 Task: Look for products in the category "Plant-Based Meat Alternatives" from the brand "Rollingreens".
Action: Mouse moved to (23, 70)
Screenshot: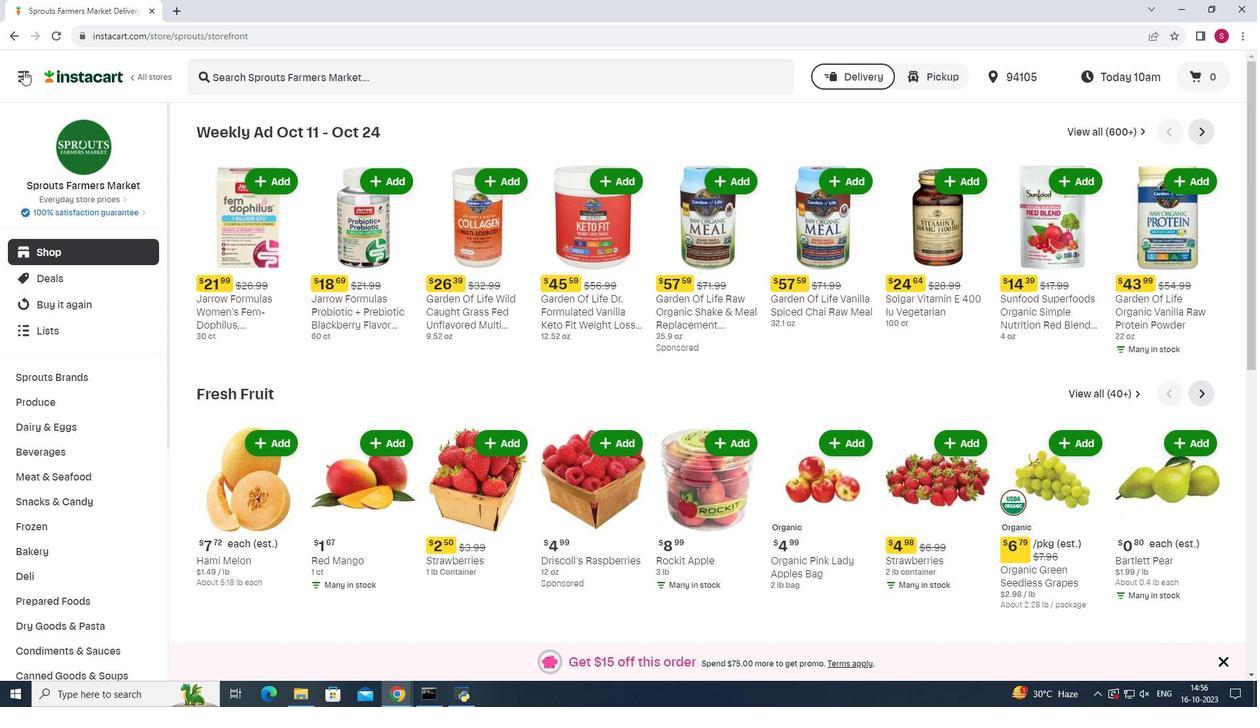 
Action: Mouse pressed left at (23, 70)
Screenshot: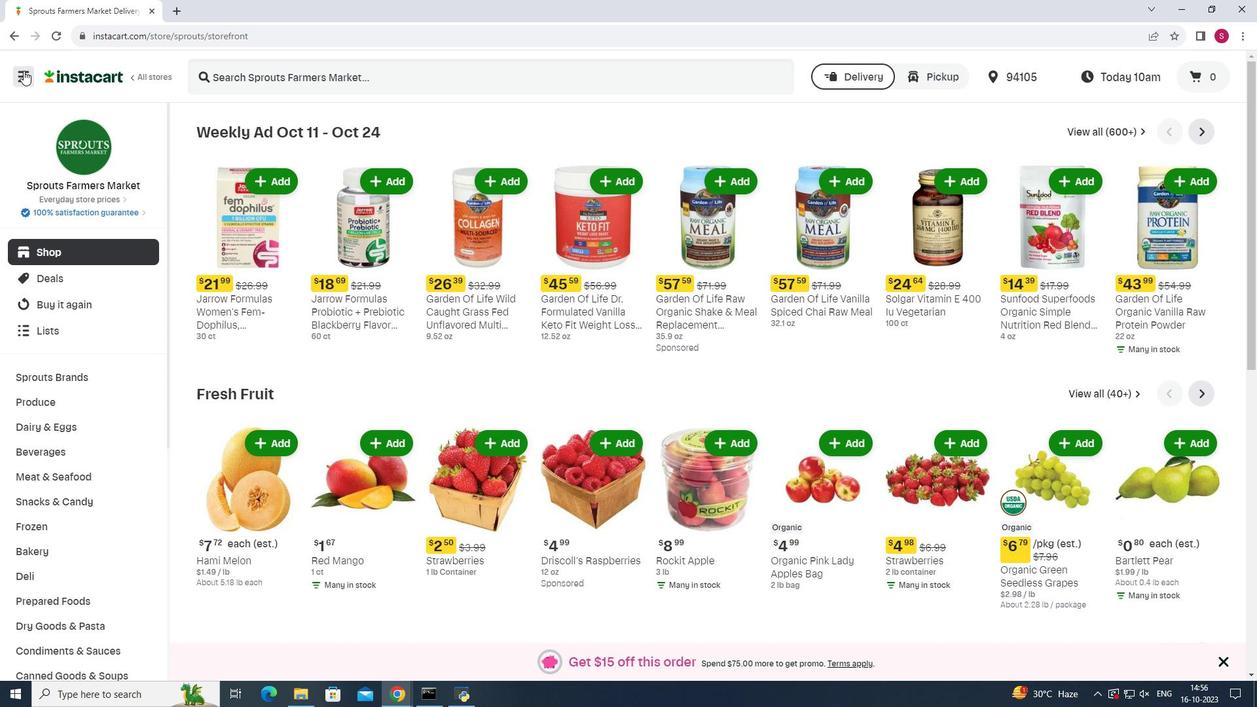 
Action: Mouse moved to (64, 346)
Screenshot: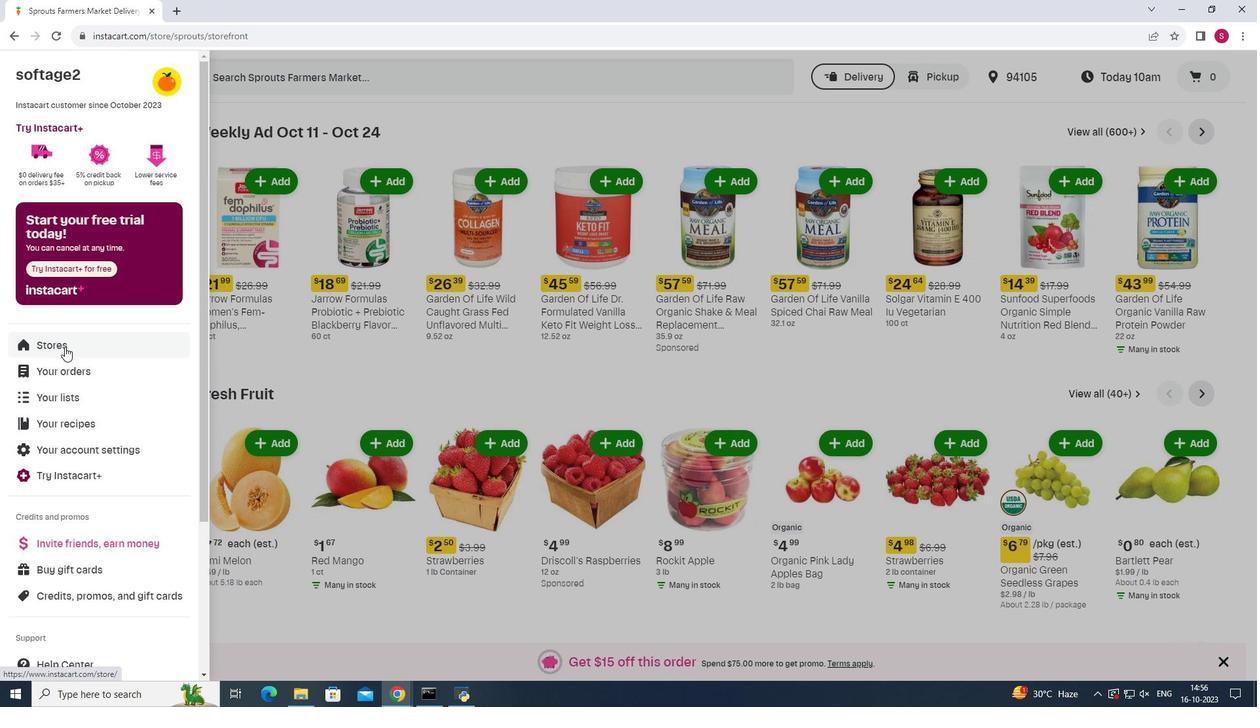 
Action: Mouse pressed left at (64, 346)
Screenshot: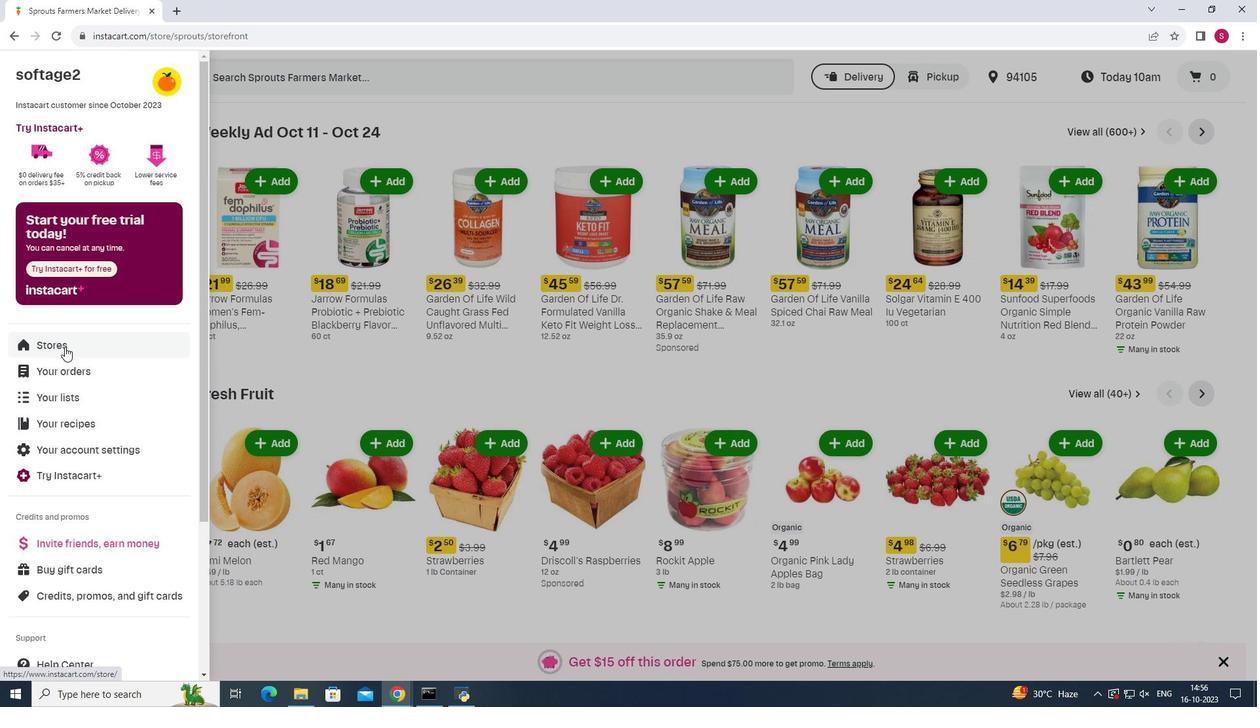 
Action: Mouse moved to (303, 115)
Screenshot: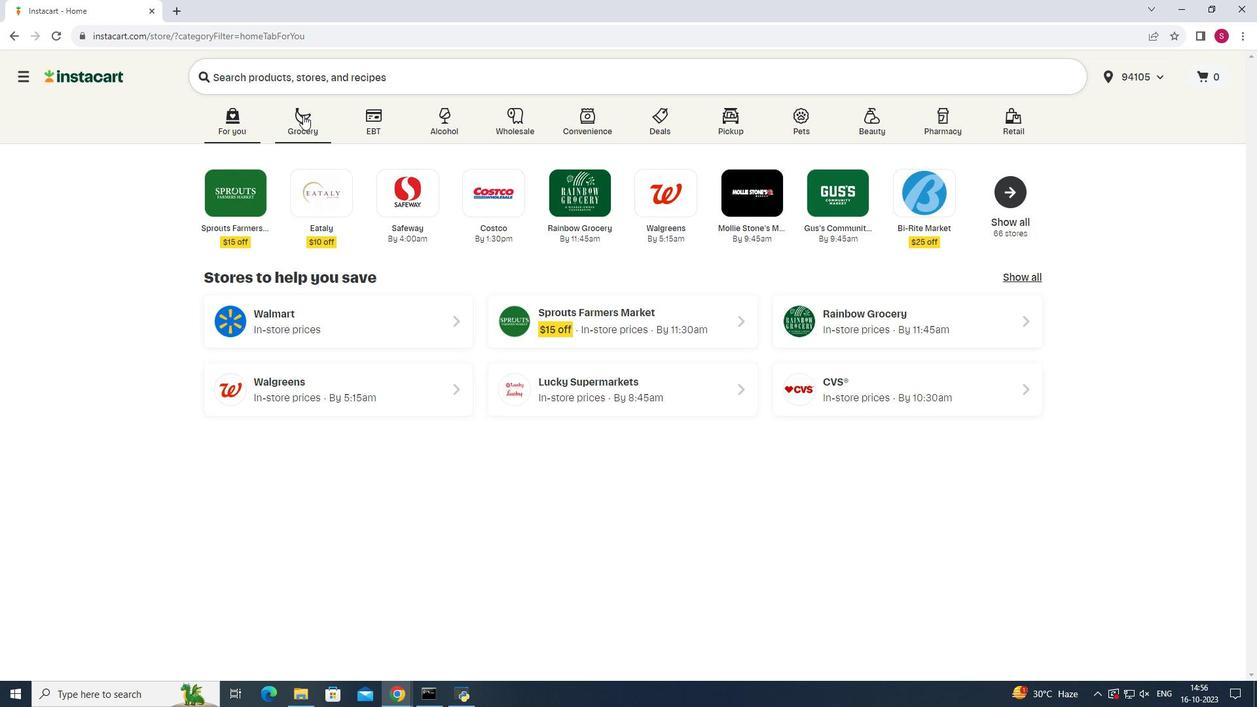
Action: Mouse pressed left at (303, 115)
Screenshot: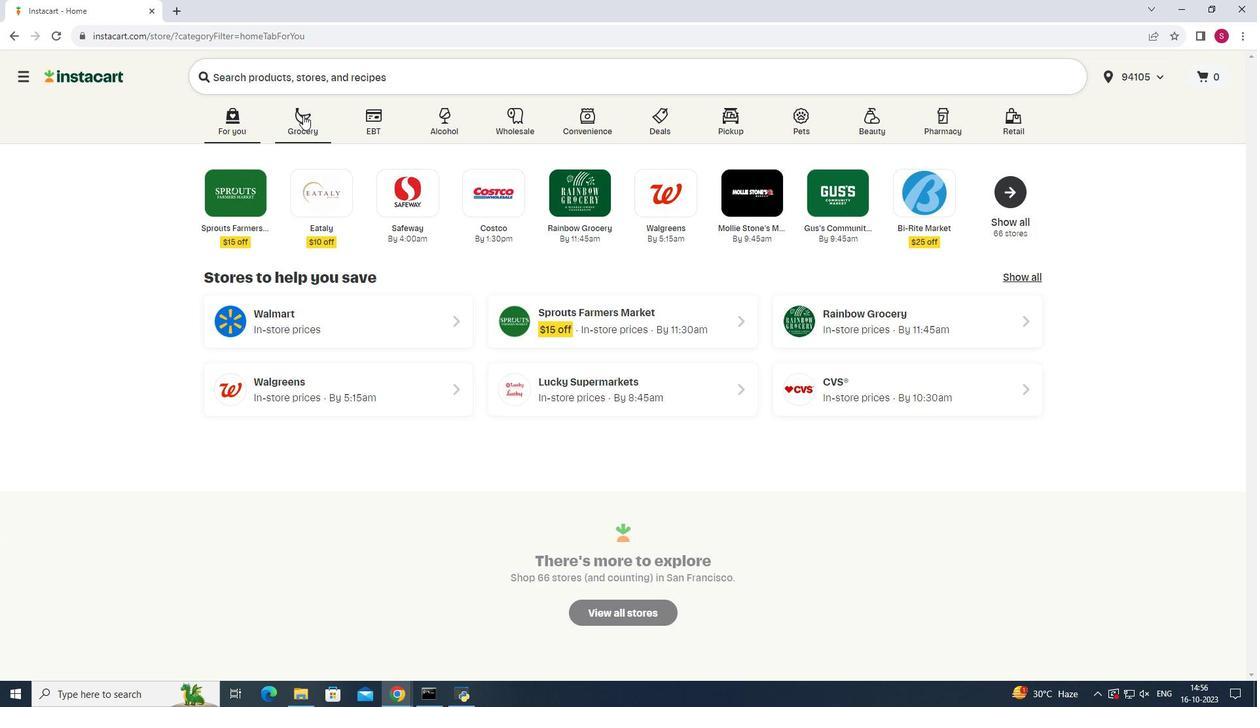 
Action: Mouse moved to (919, 197)
Screenshot: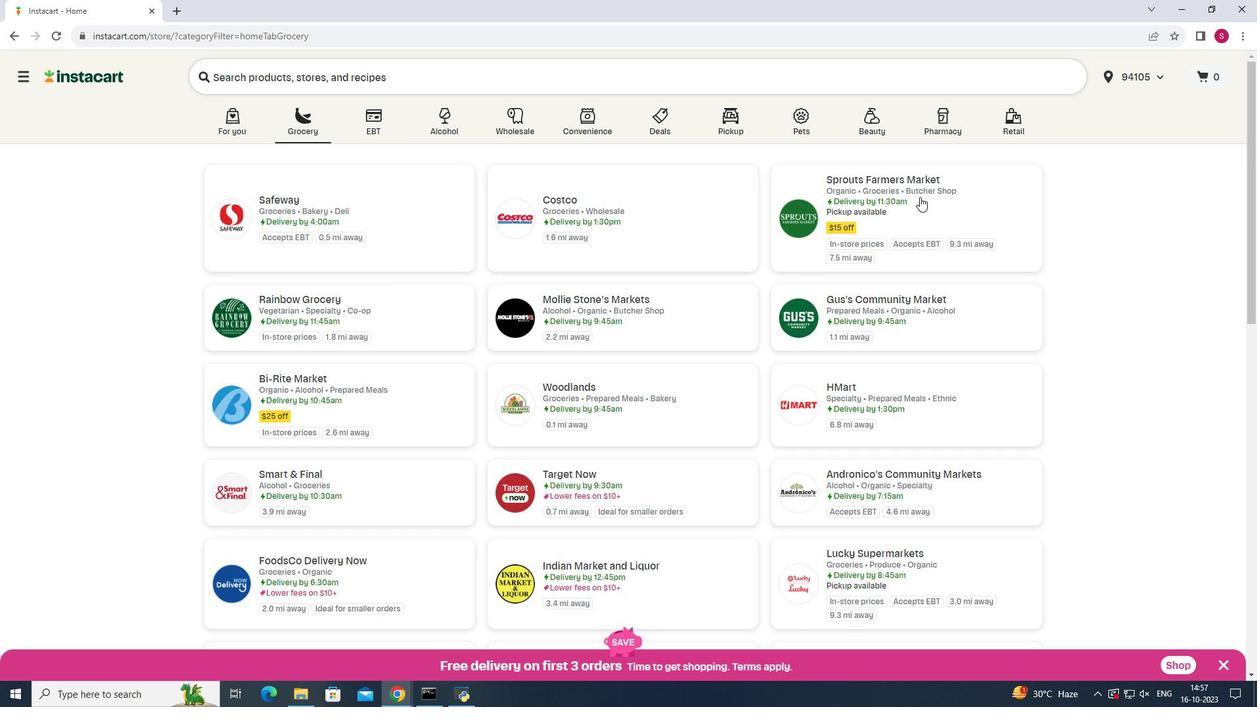 
Action: Mouse pressed left at (919, 197)
Screenshot: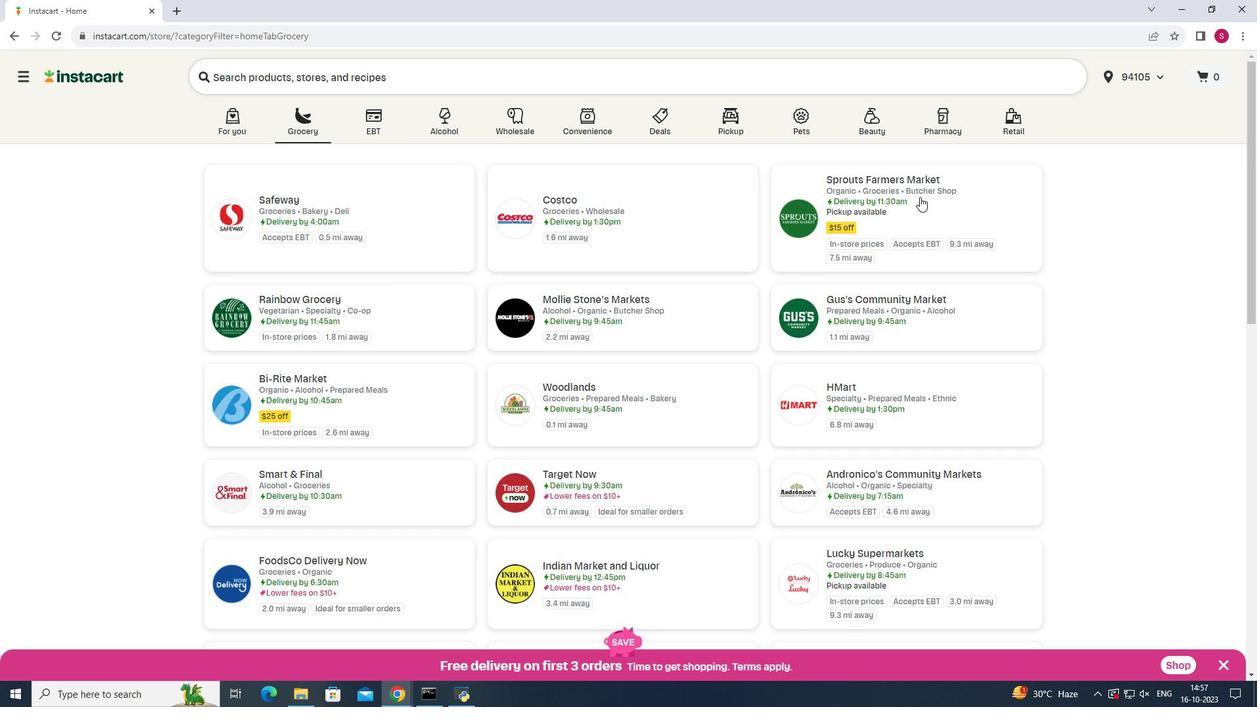 
Action: Mouse pressed left at (919, 197)
Screenshot: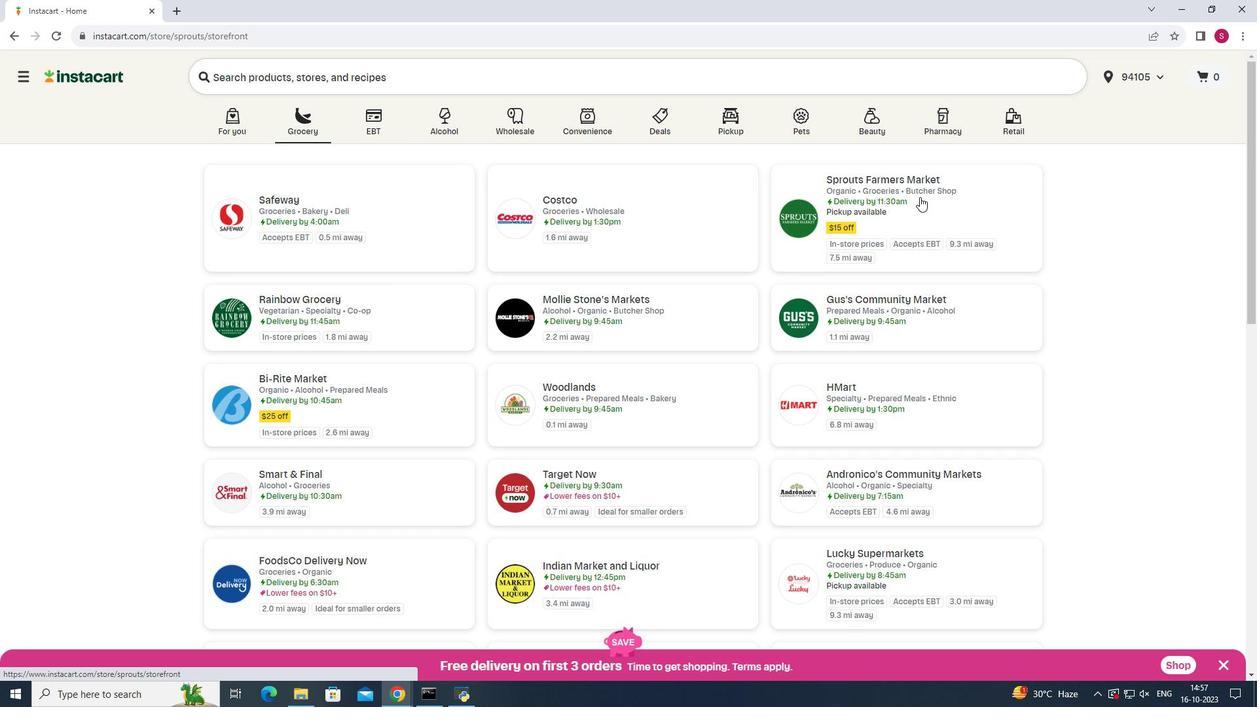 
Action: Mouse moved to (62, 474)
Screenshot: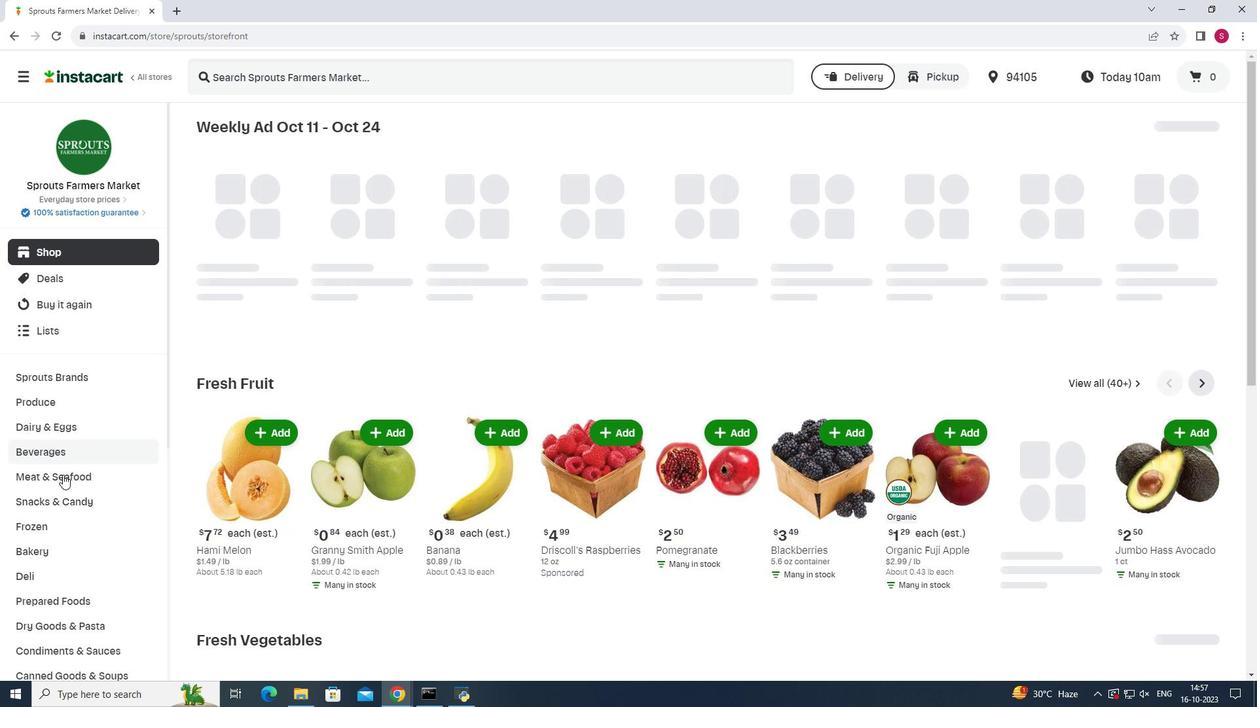 
Action: Mouse pressed left at (62, 474)
Screenshot: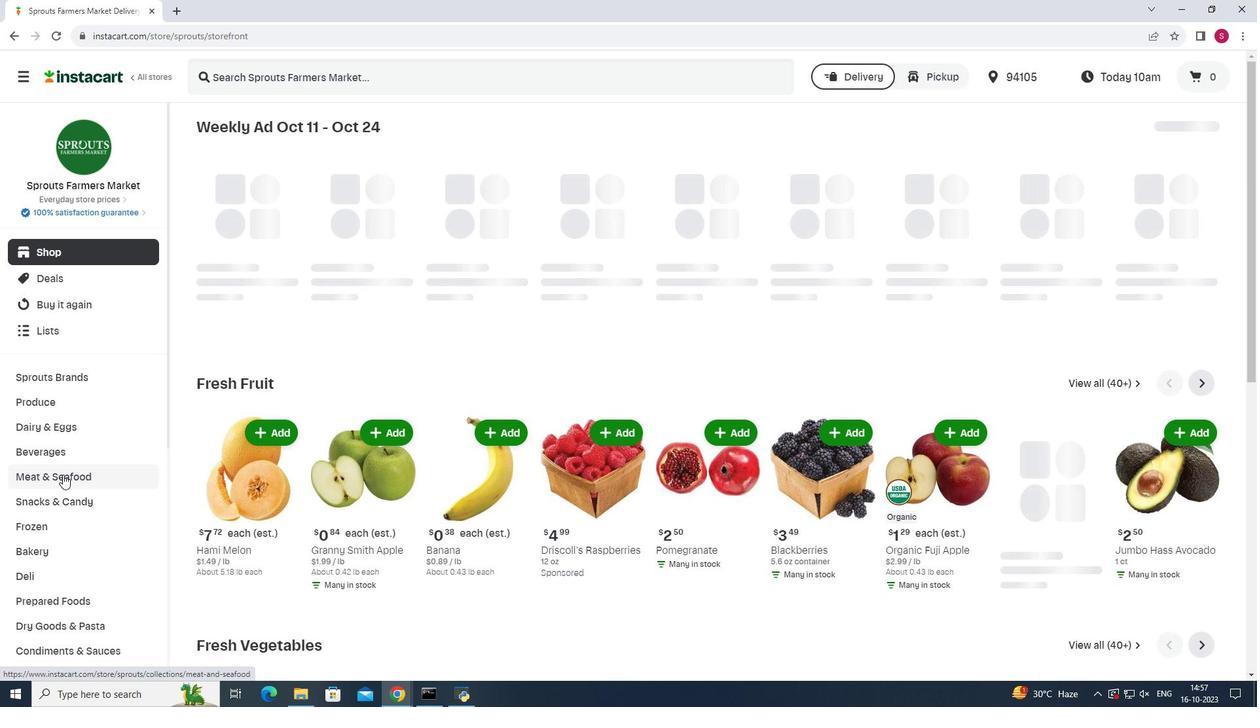 
Action: Mouse moved to (959, 159)
Screenshot: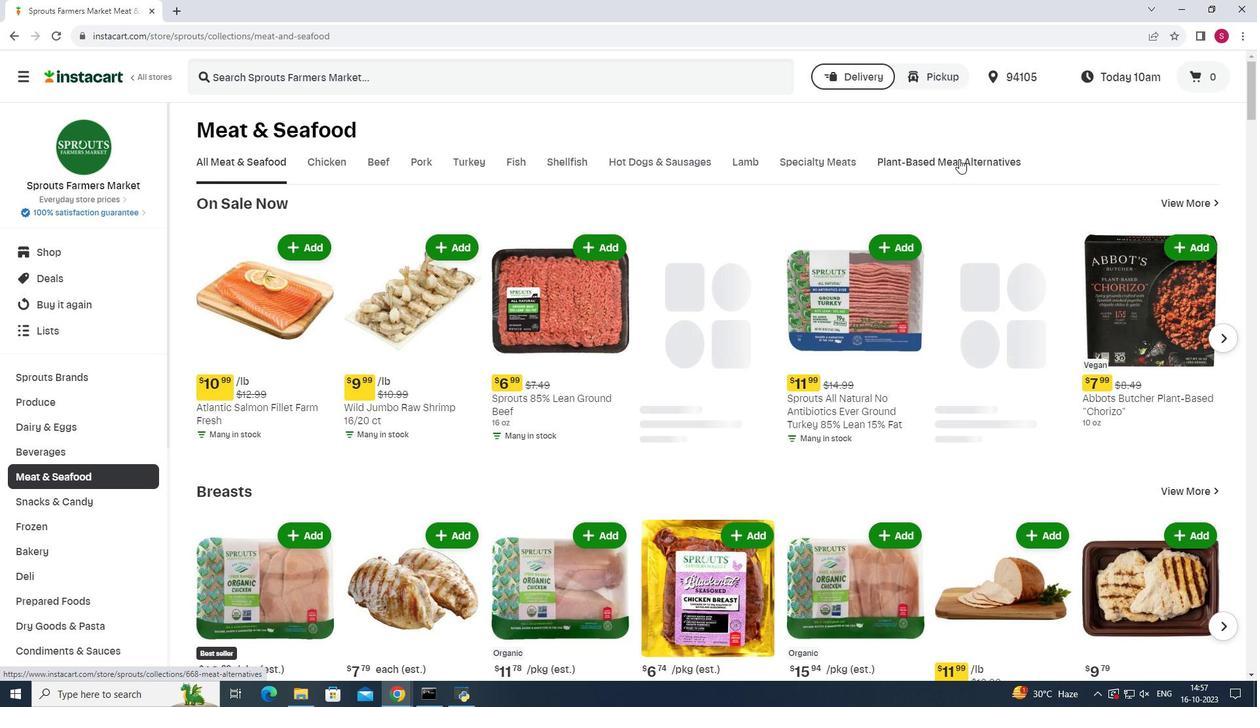
Action: Mouse pressed left at (959, 159)
Screenshot: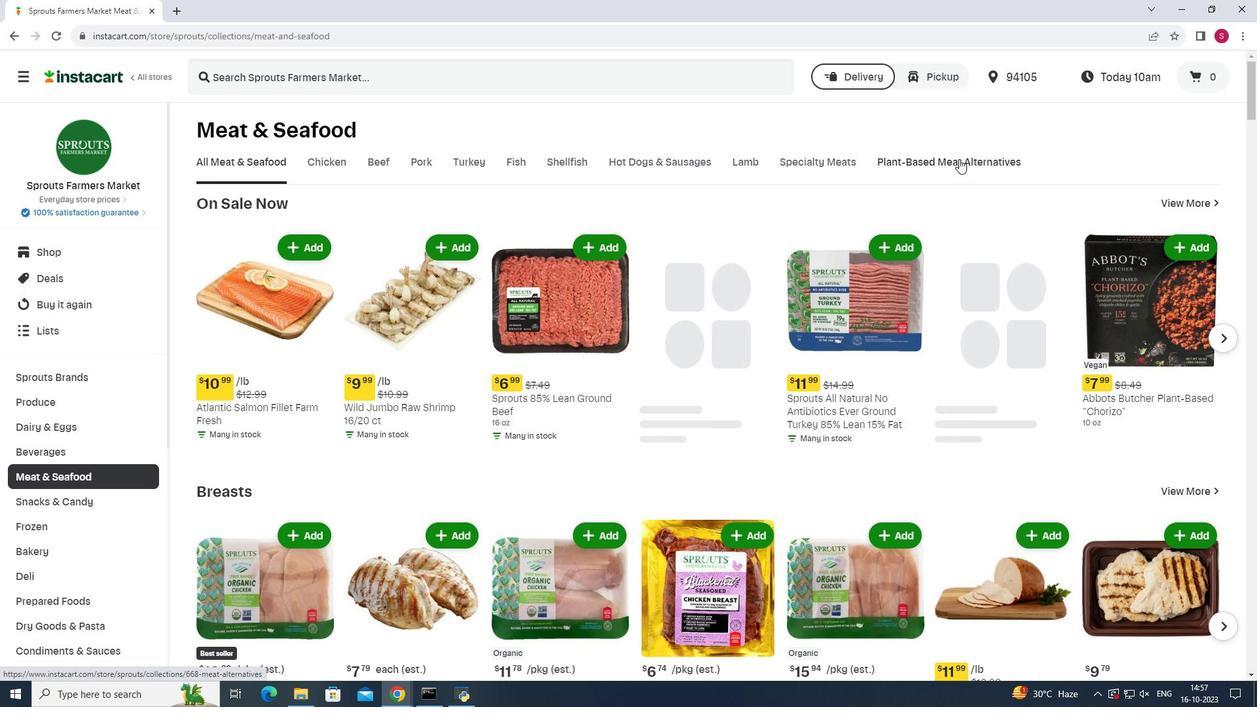 
Action: Mouse pressed left at (959, 159)
Screenshot: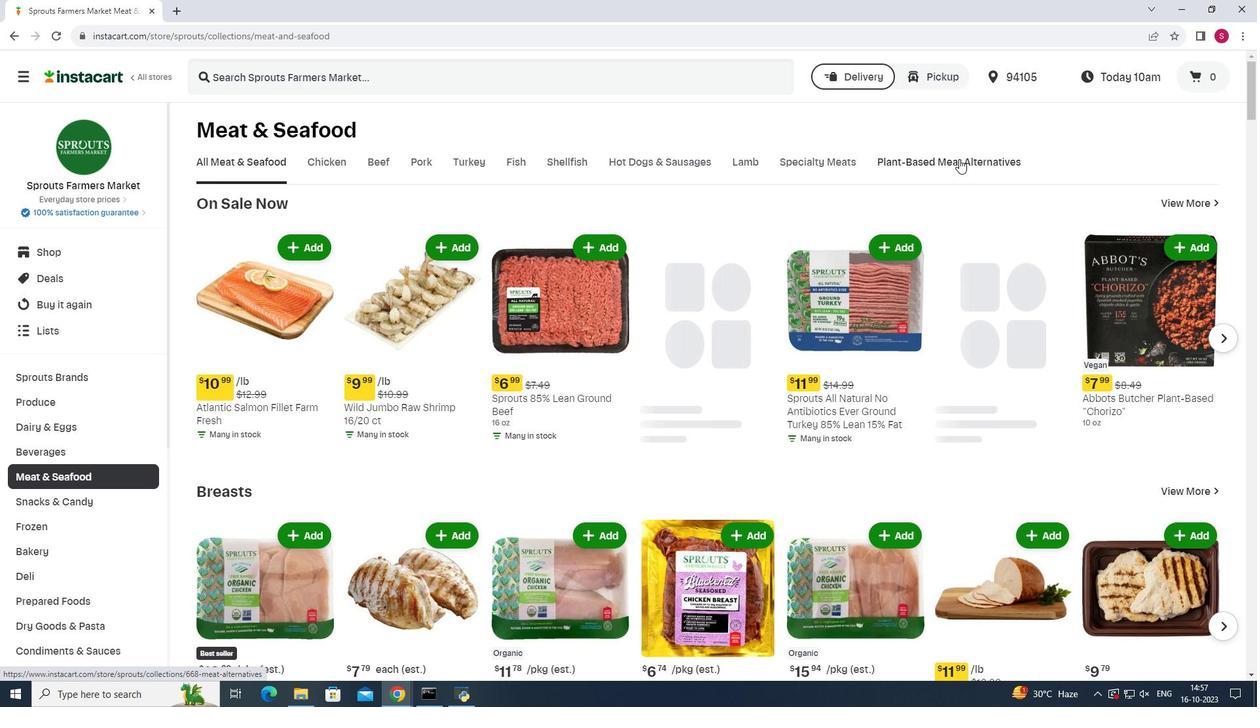 
Action: Mouse moved to (659, 215)
Screenshot: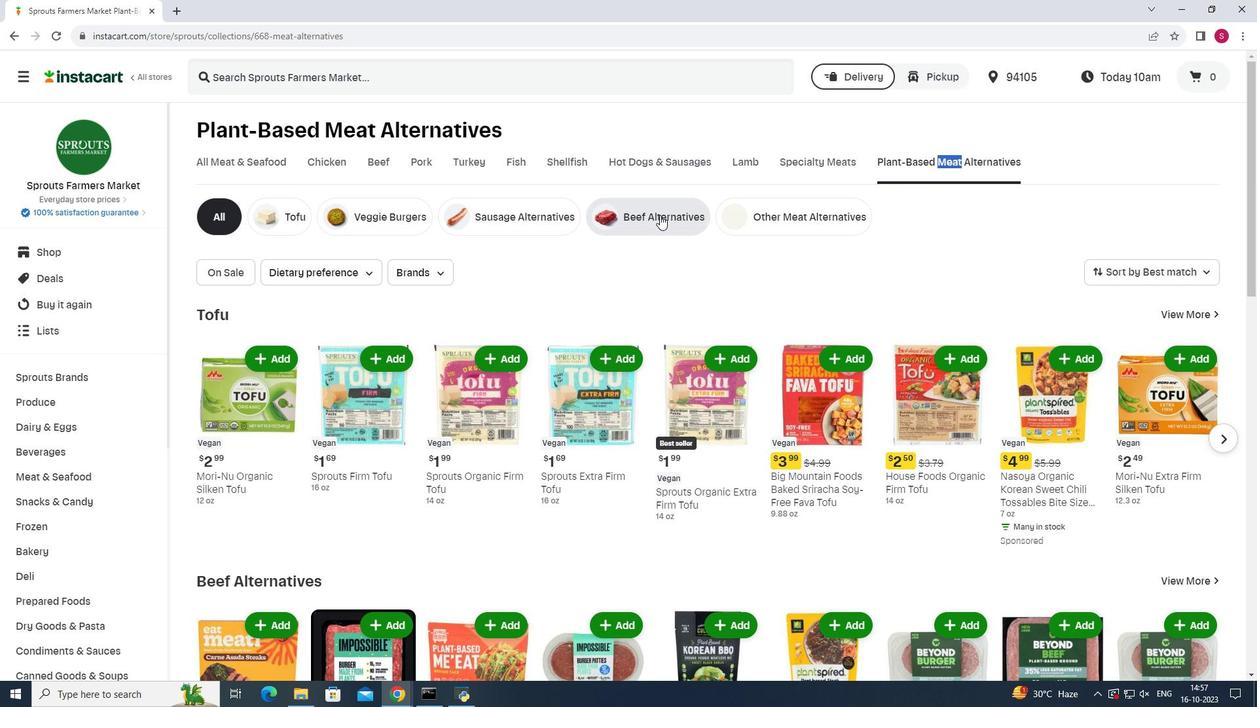 
Action: Mouse pressed left at (659, 215)
Screenshot: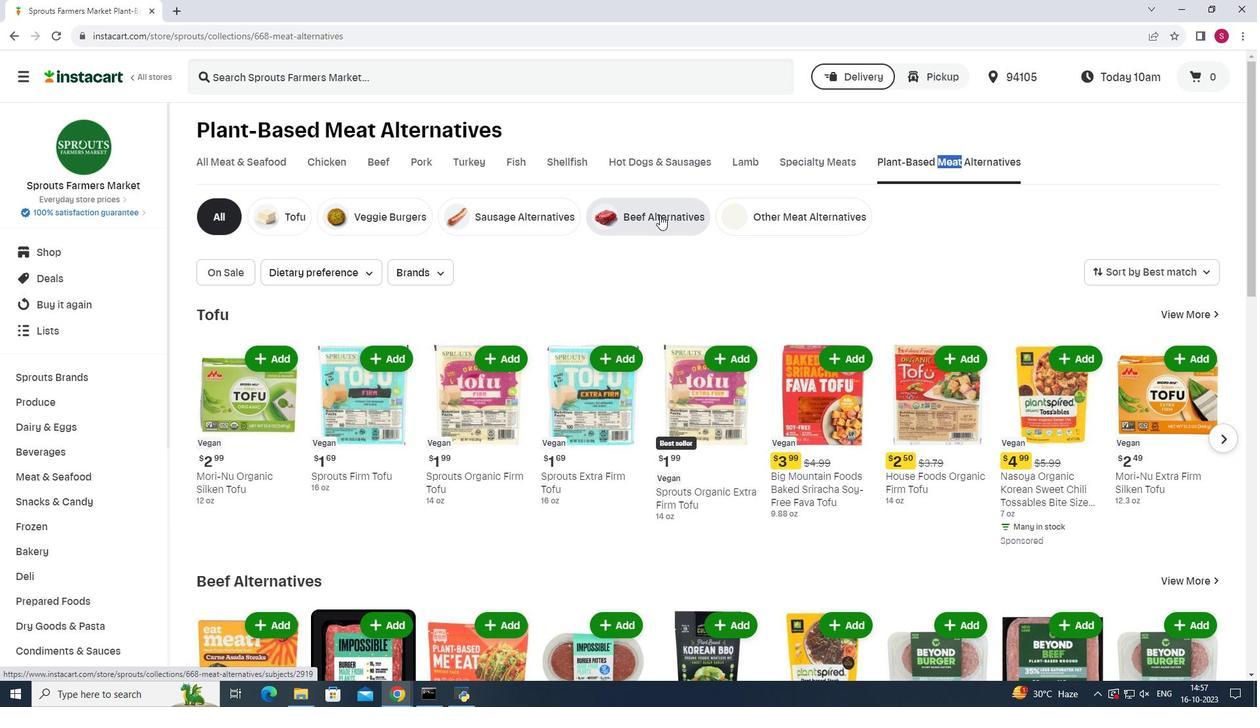 
Action: Mouse moved to (439, 274)
Screenshot: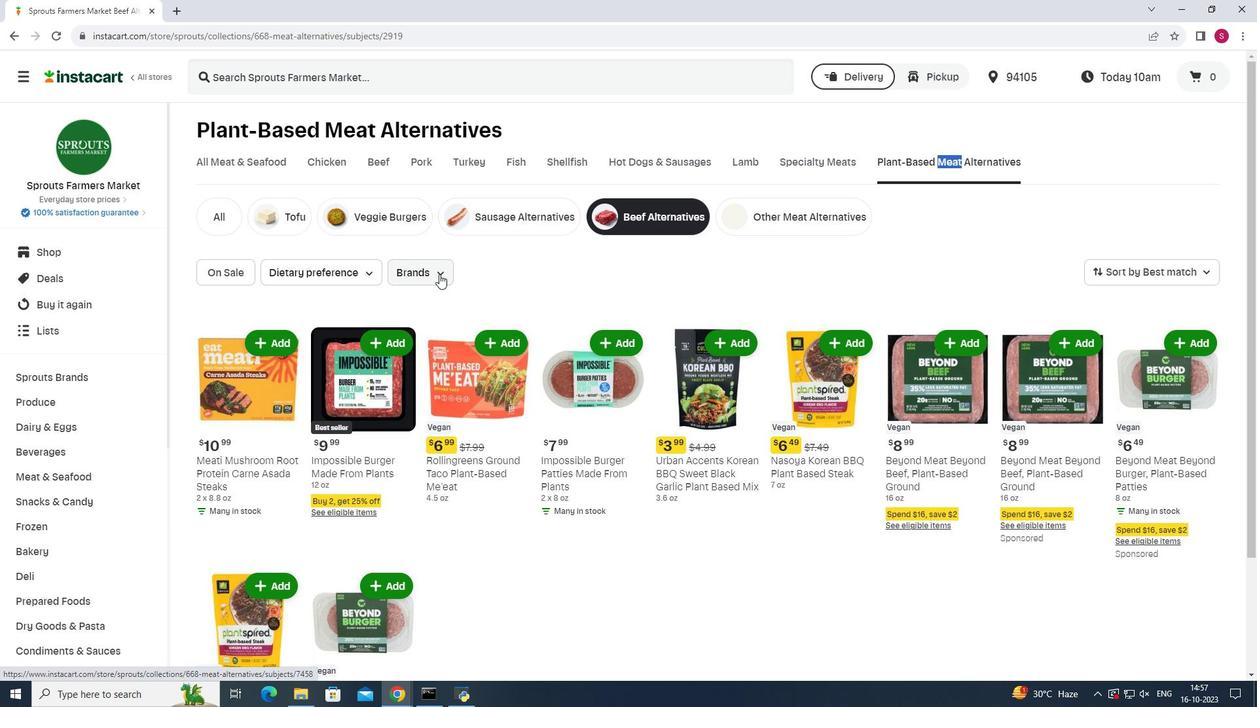 
Action: Mouse pressed left at (439, 274)
Screenshot: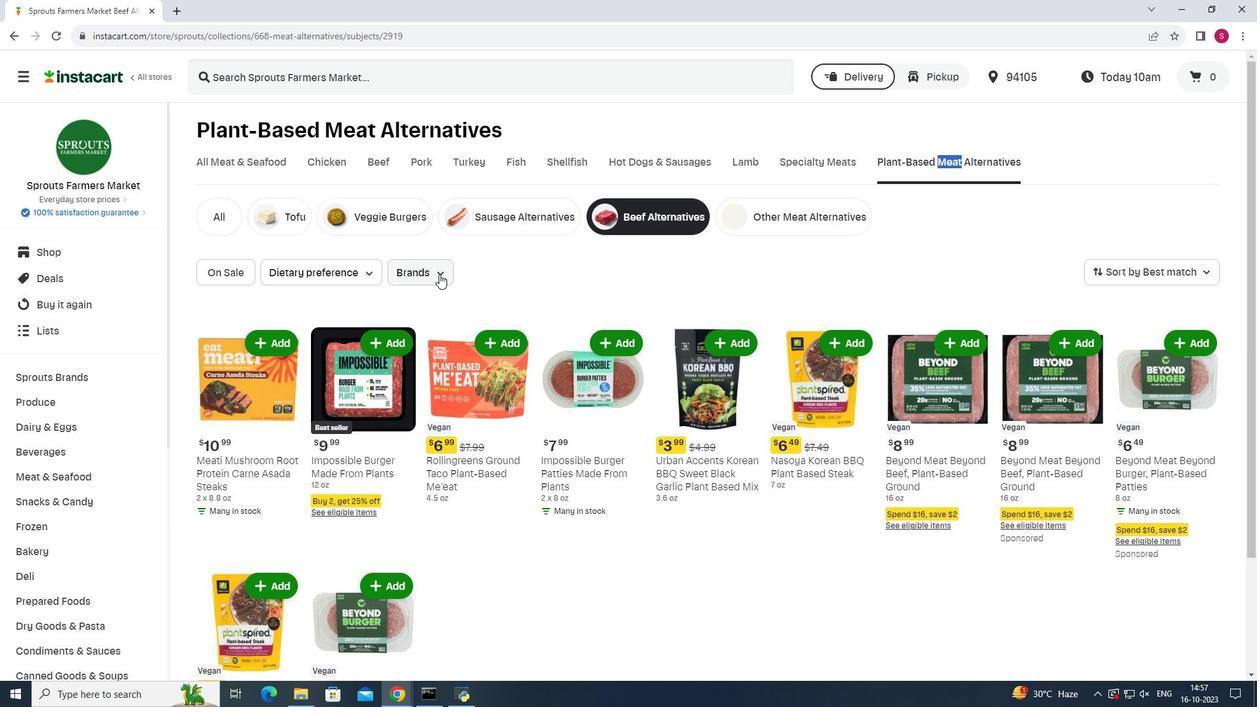 
Action: Mouse moved to (466, 381)
Screenshot: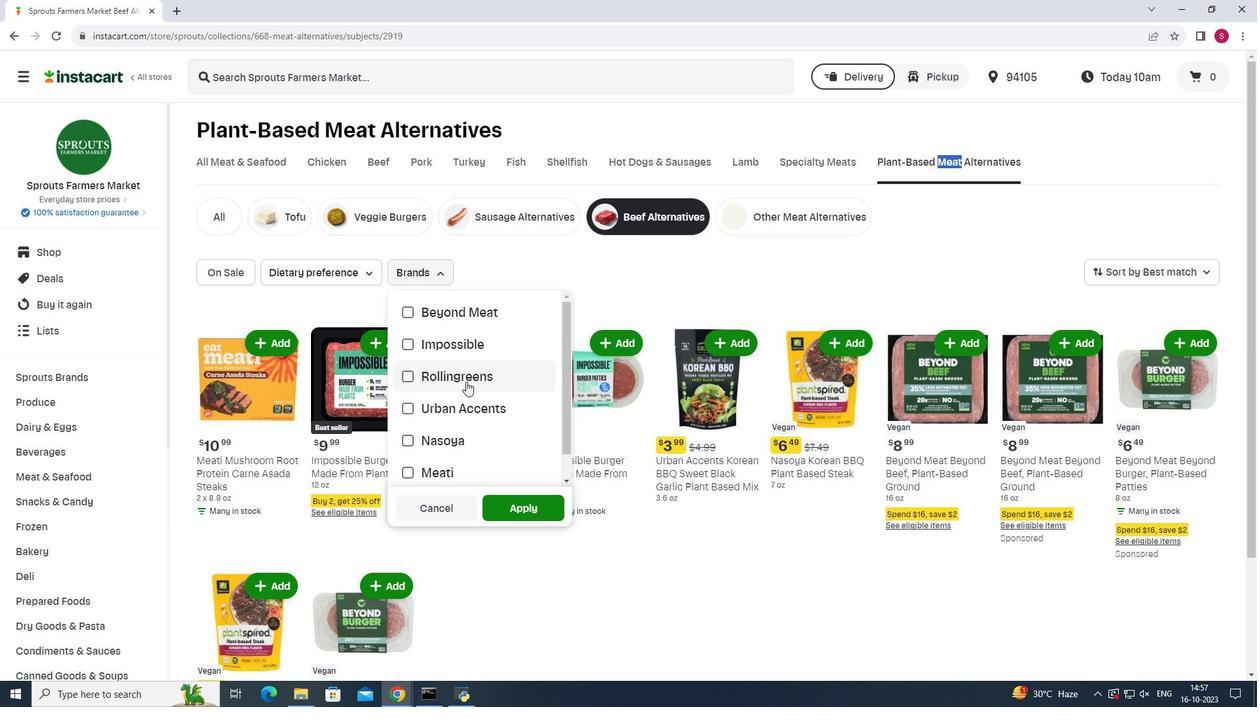 
Action: Mouse pressed left at (466, 381)
Screenshot: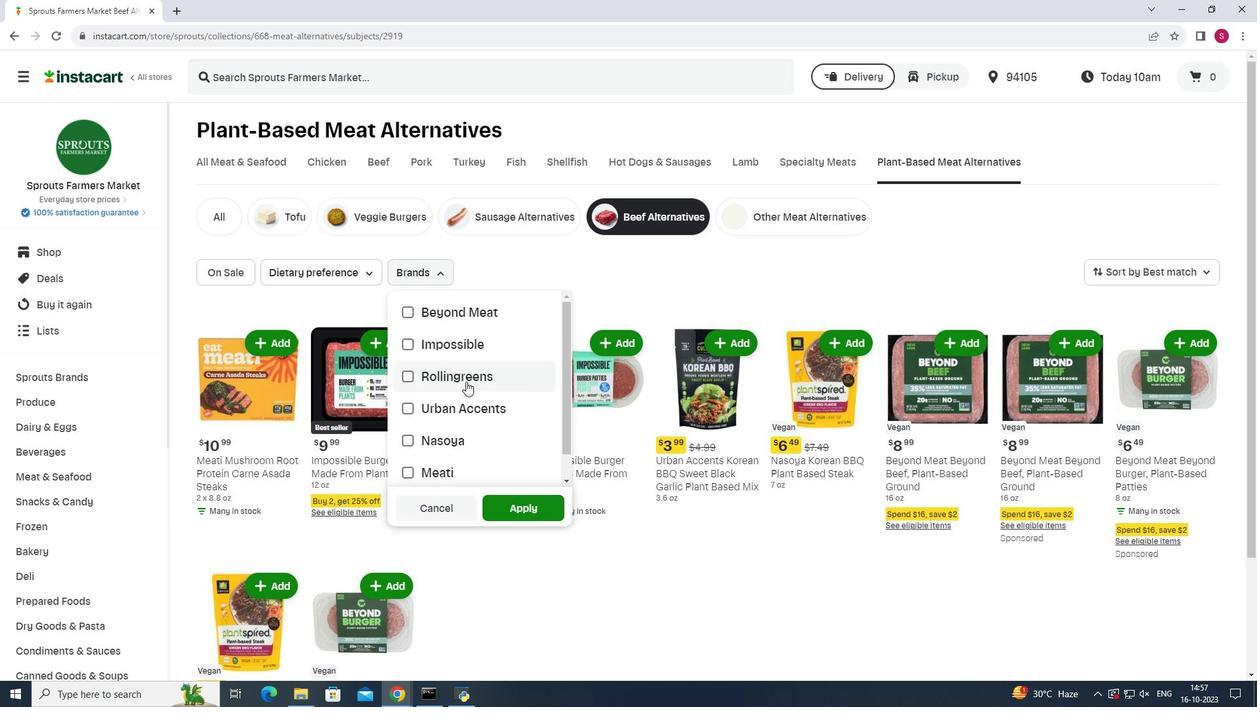 
Action: Mouse moved to (527, 516)
Screenshot: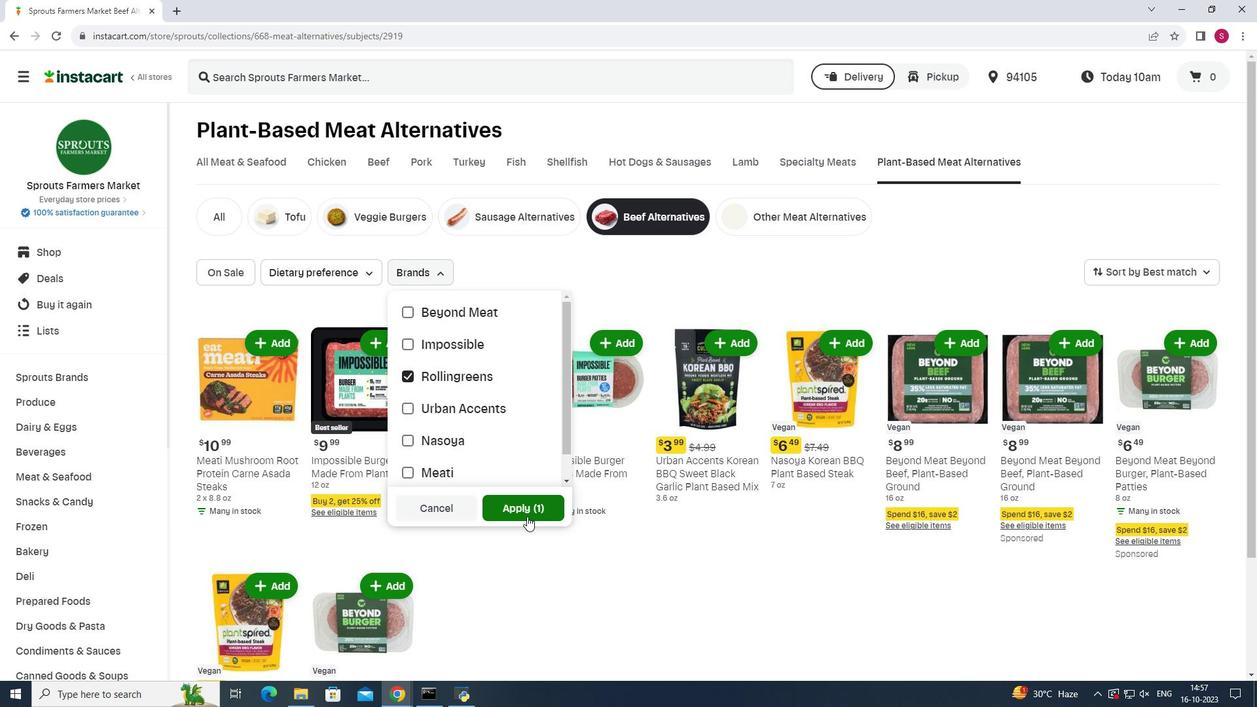 
Action: Mouse pressed left at (527, 516)
Screenshot: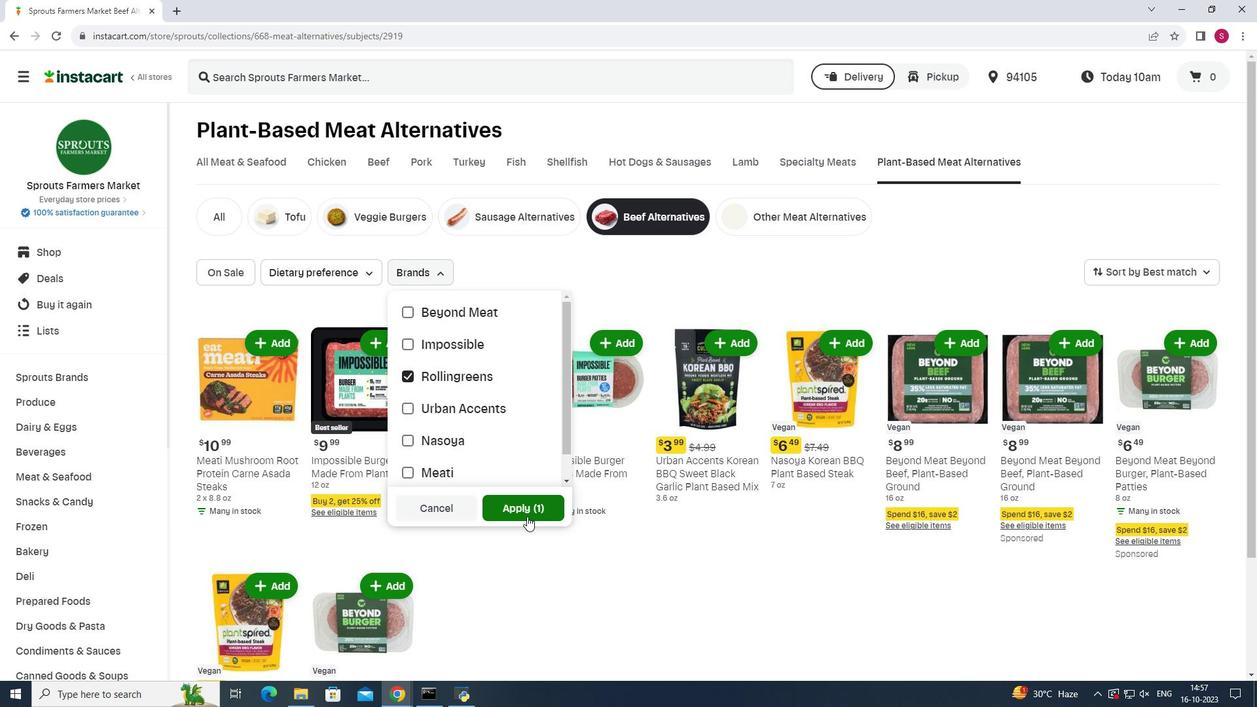 
Action: Mouse moved to (617, 293)
Screenshot: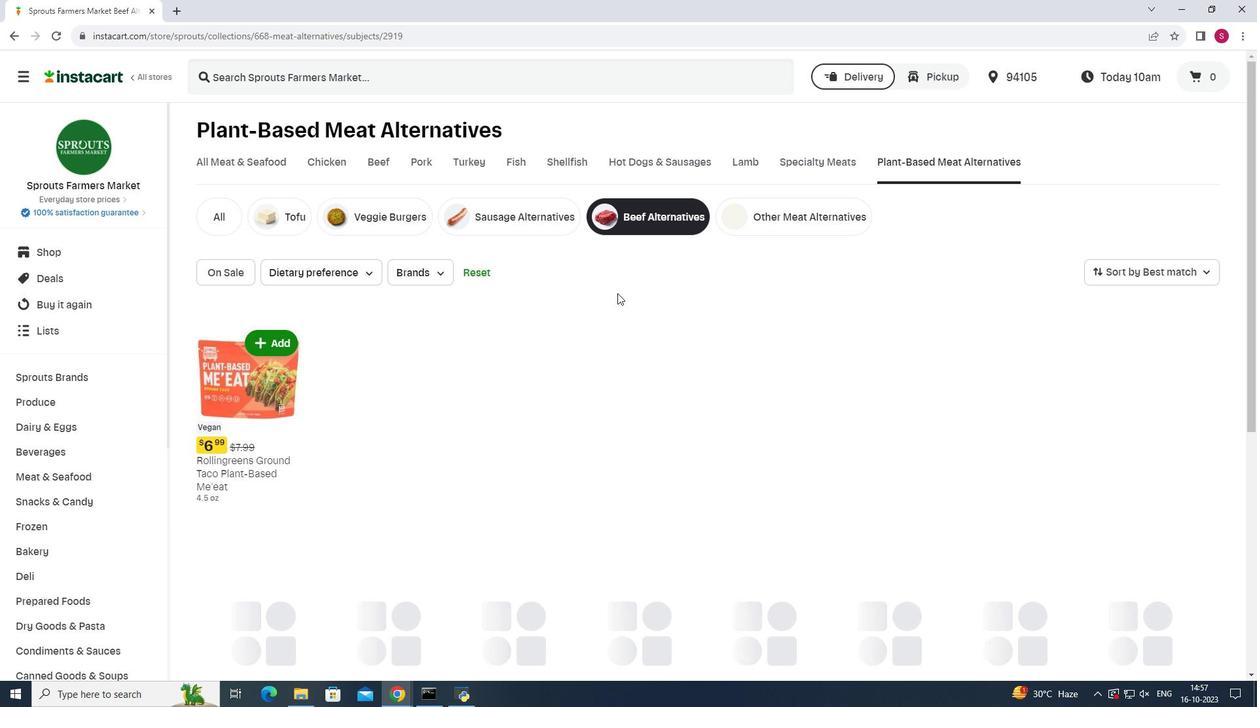 
